 Task: Look for products with lemon flavor.
Action: Mouse moved to (21, 91)
Screenshot: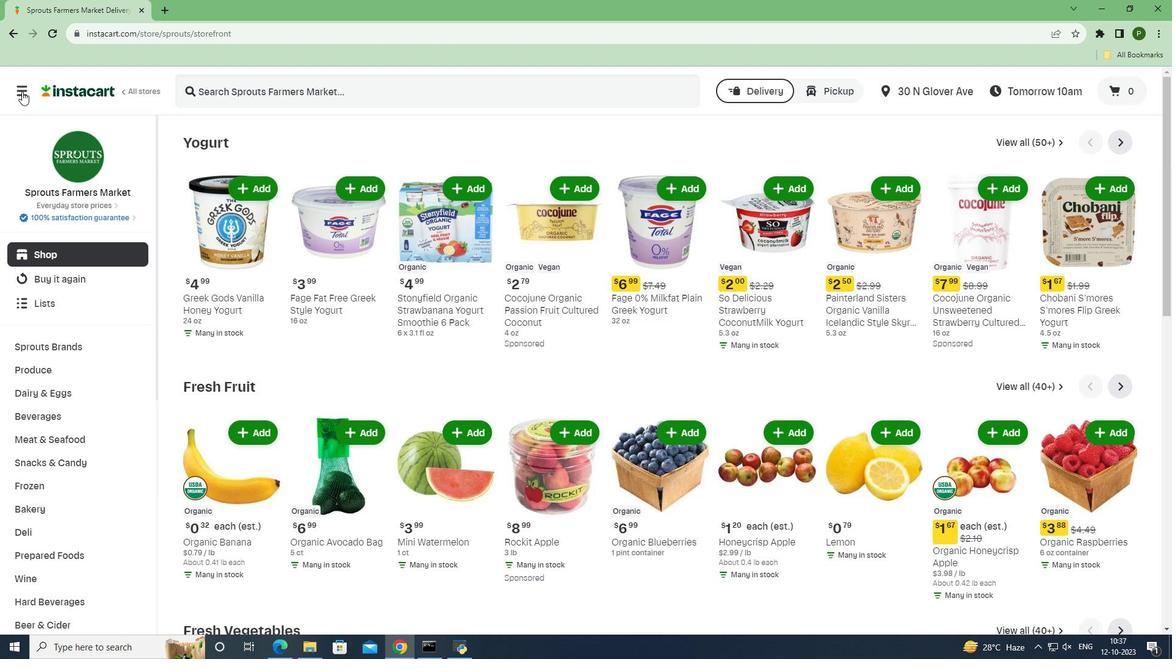 
Action: Mouse pressed left at (21, 91)
Screenshot: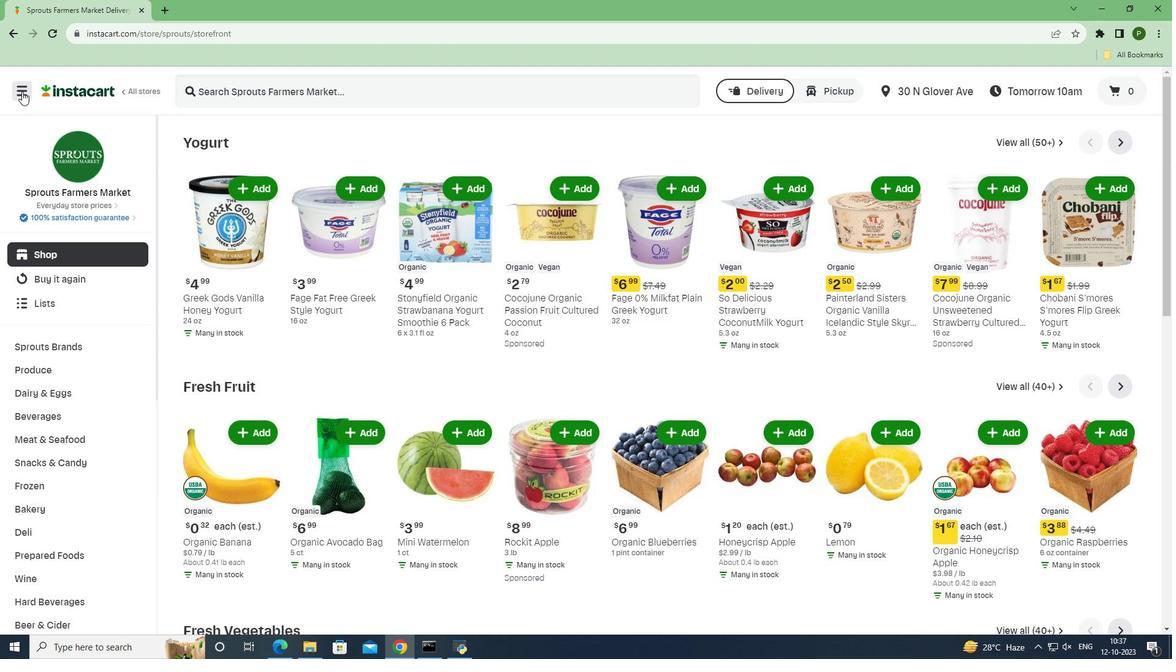 
Action: Mouse moved to (56, 318)
Screenshot: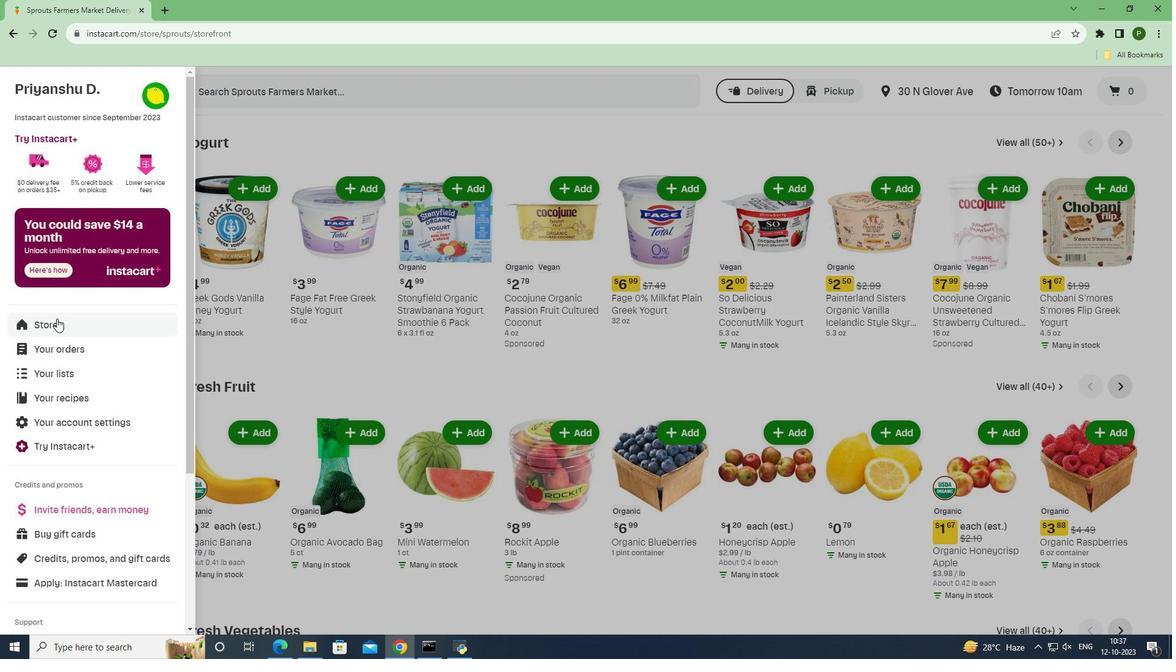 
Action: Mouse pressed left at (56, 318)
Screenshot: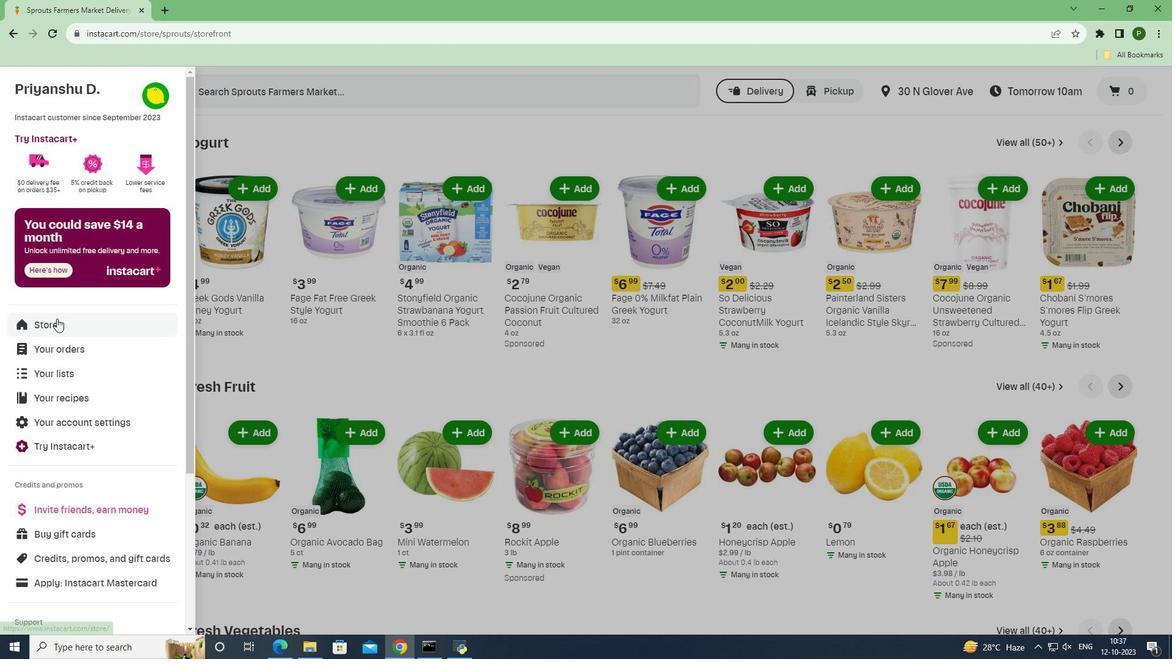 
Action: Mouse moved to (267, 138)
Screenshot: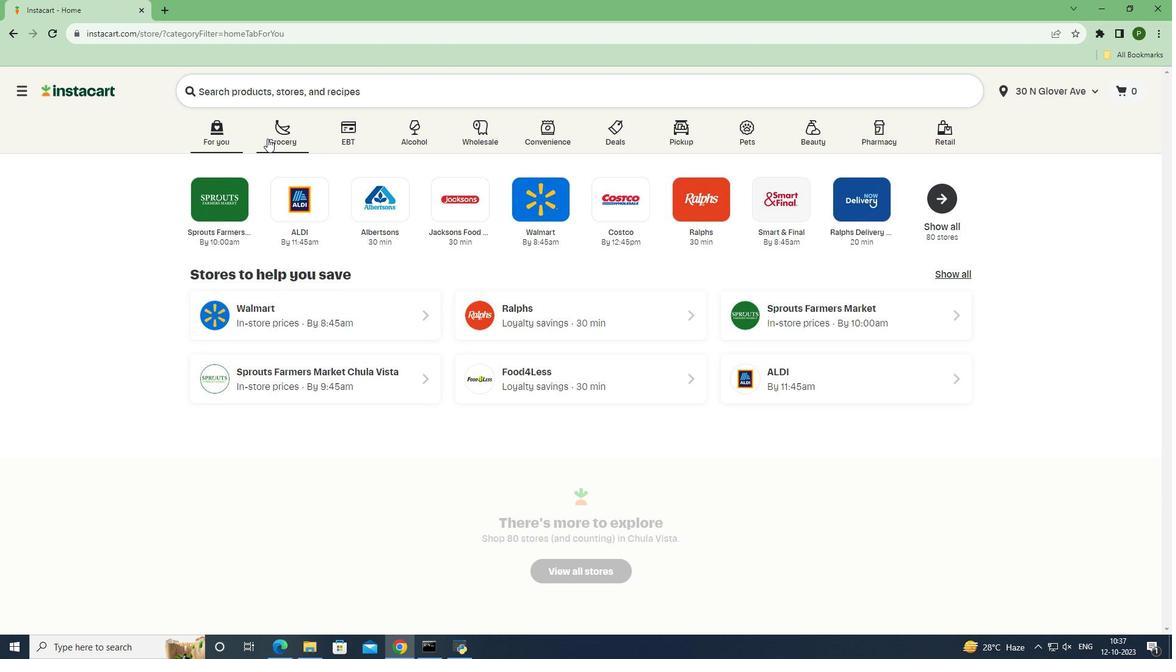 
Action: Mouse pressed left at (267, 138)
Screenshot: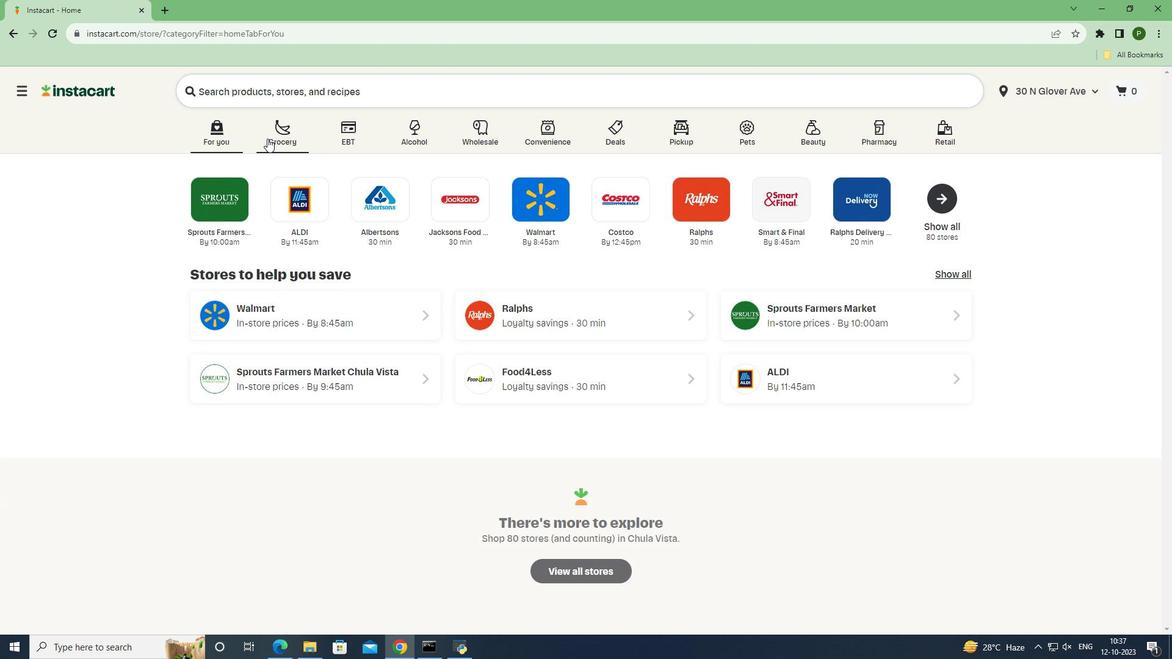 
Action: Mouse moved to (468, 269)
Screenshot: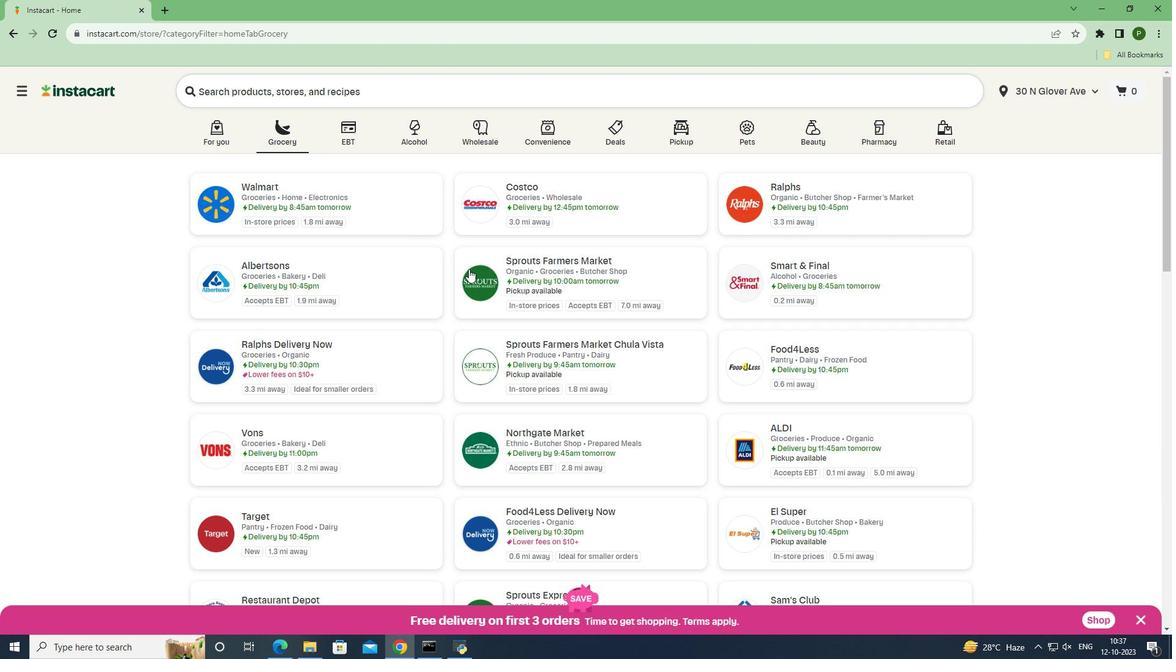 
Action: Mouse pressed left at (468, 269)
Screenshot: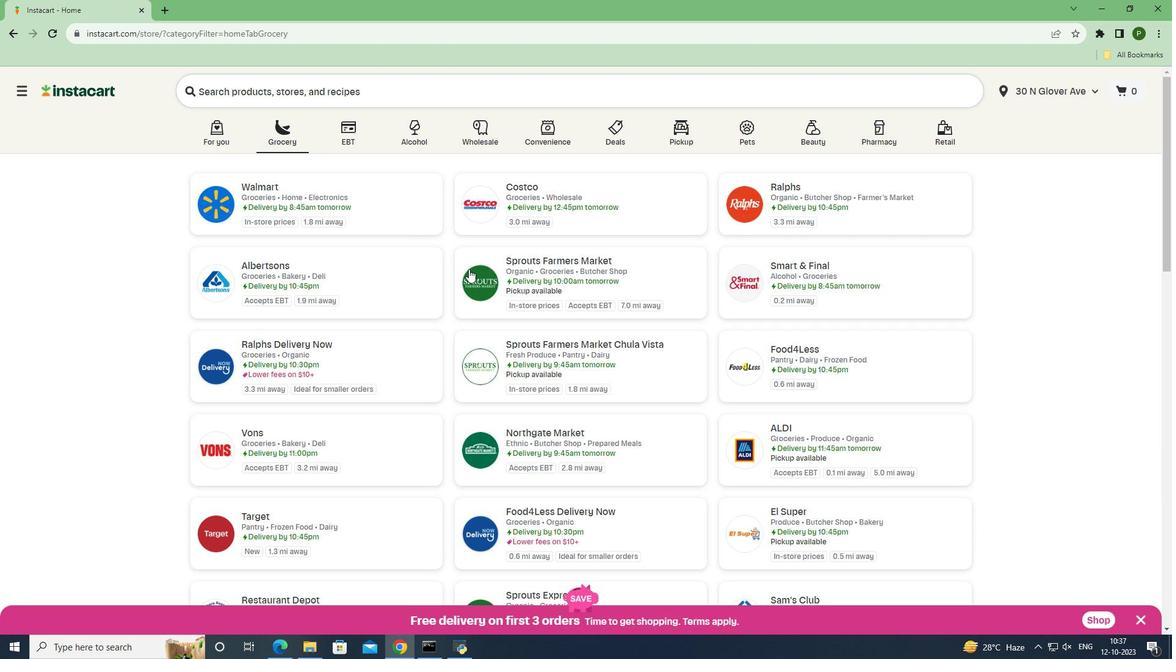
Action: Mouse moved to (64, 413)
Screenshot: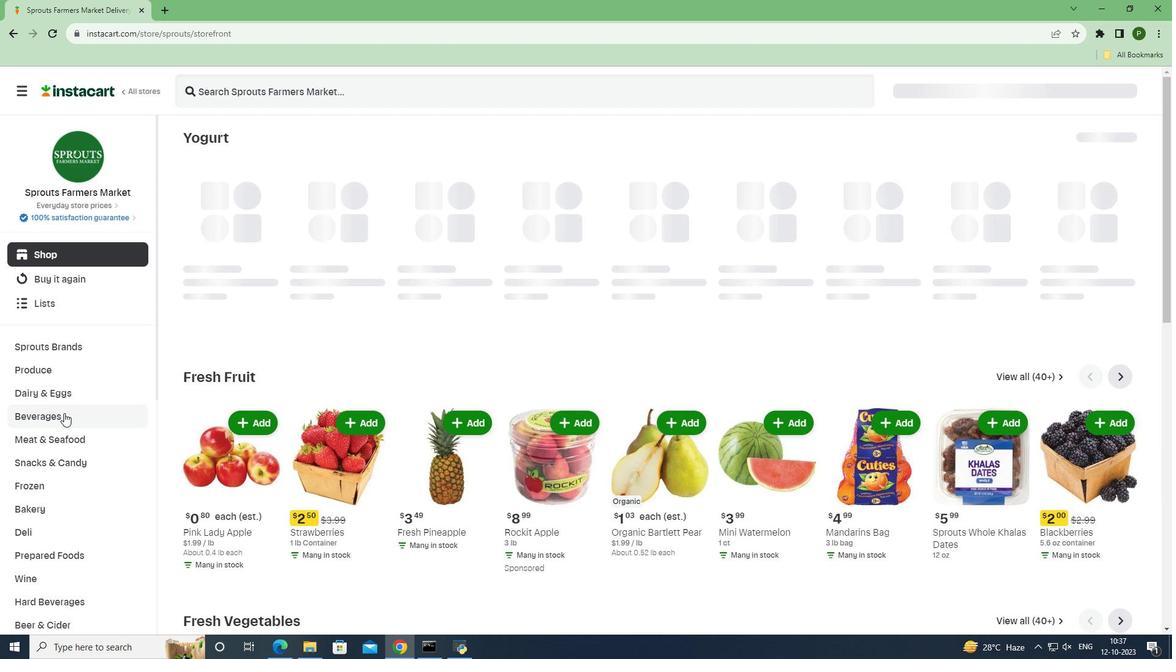 
Action: Mouse pressed left at (64, 413)
Screenshot: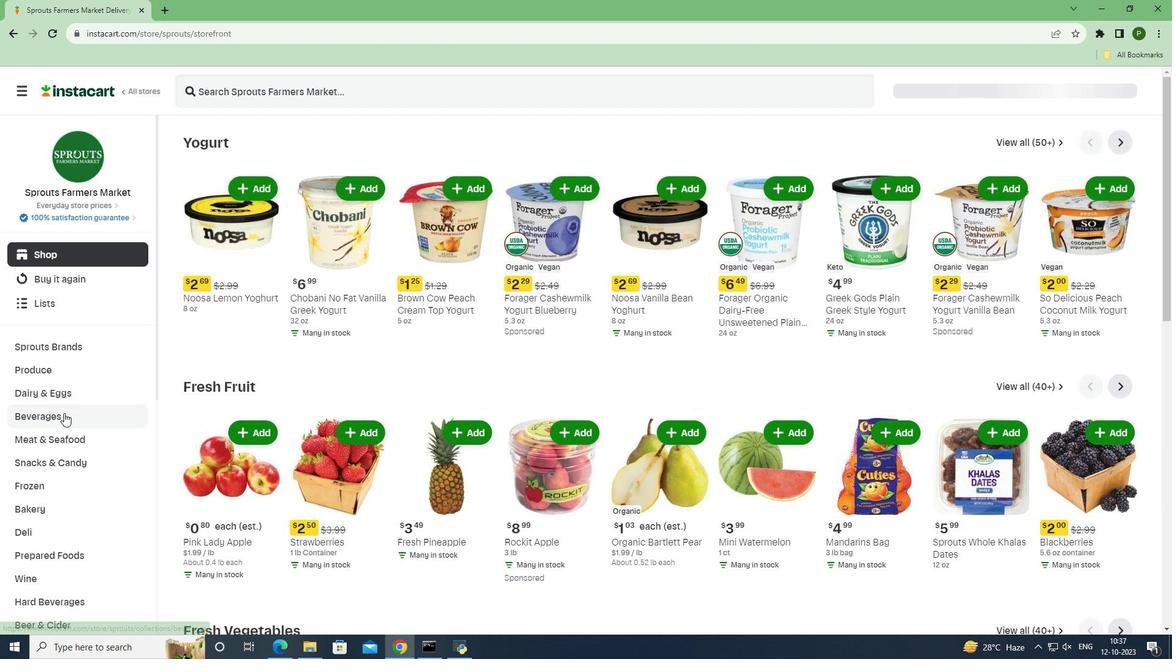 
Action: Mouse moved to (514, 163)
Screenshot: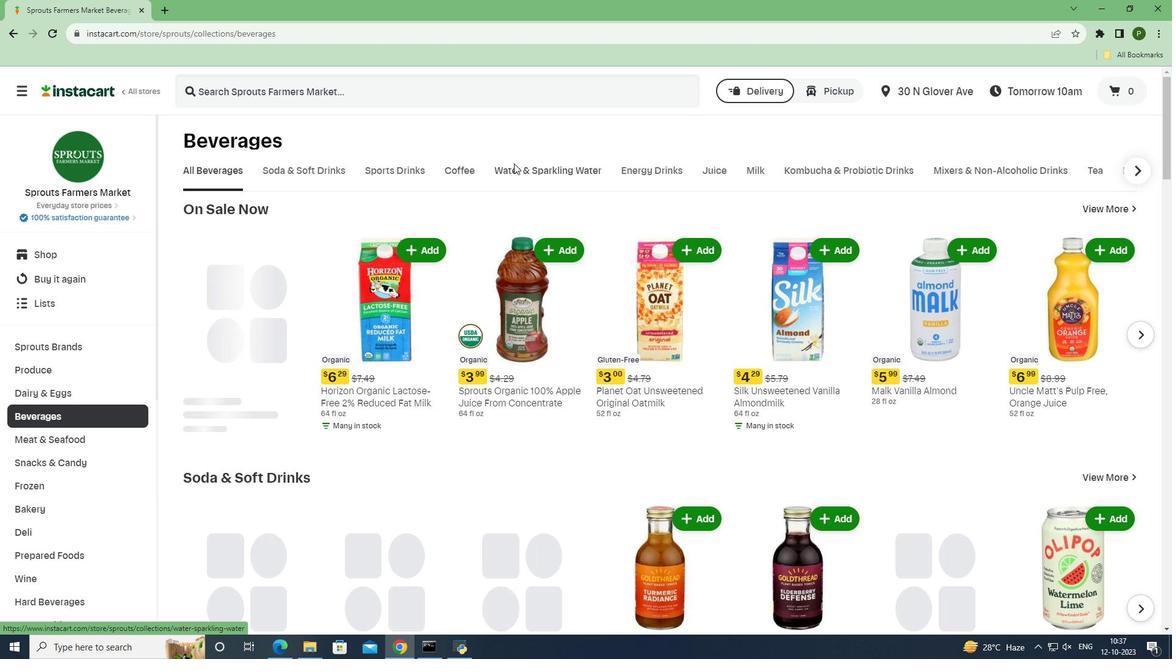
Action: Mouse pressed left at (514, 163)
Screenshot: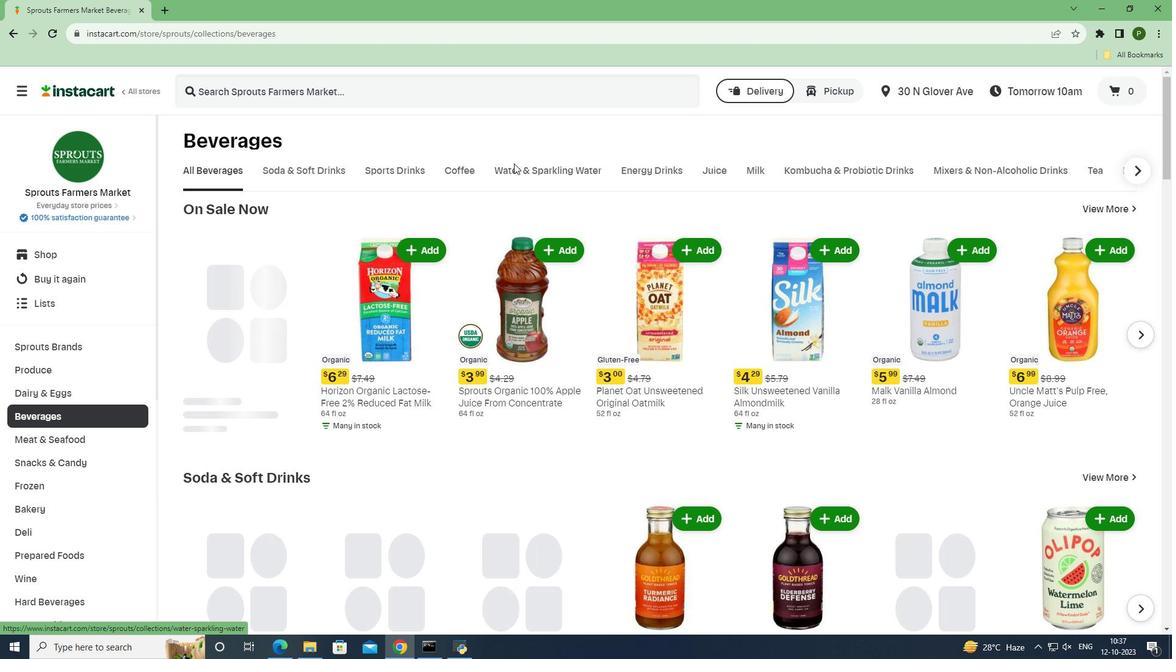 
Action: Mouse moved to (514, 166)
Screenshot: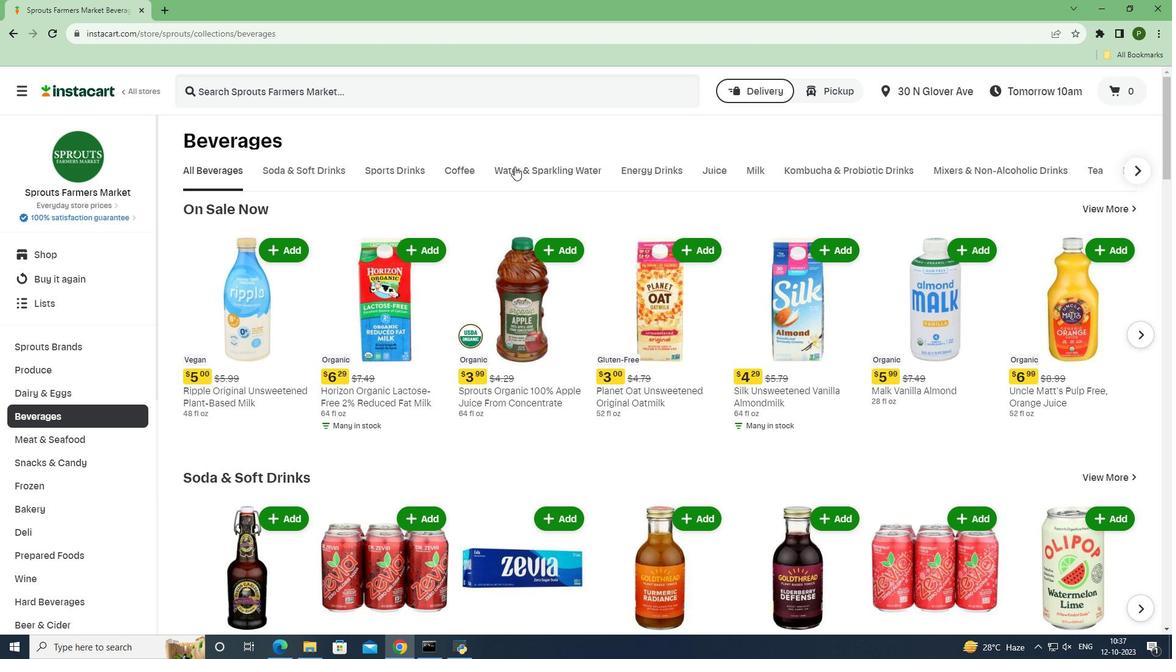 
Action: Mouse pressed left at (514, 166)
Screenshot: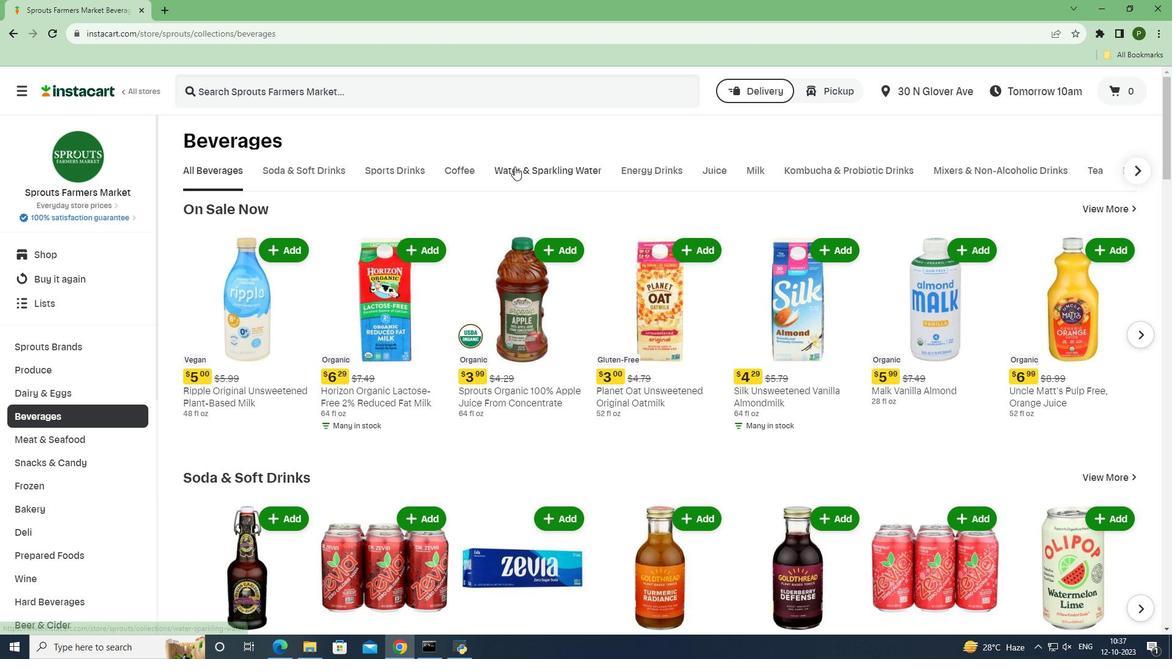 
Action: Mouse moved to (228, 272)
Screenshot: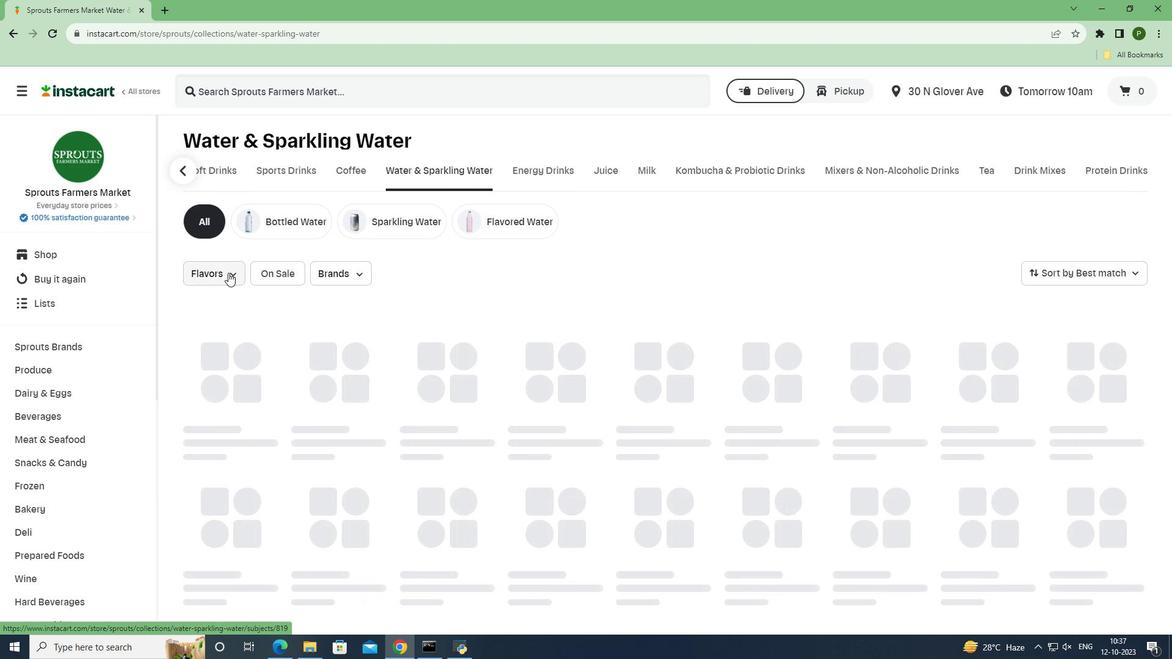 
Action: Mouse pressed left at (228, 272)
Screenshot: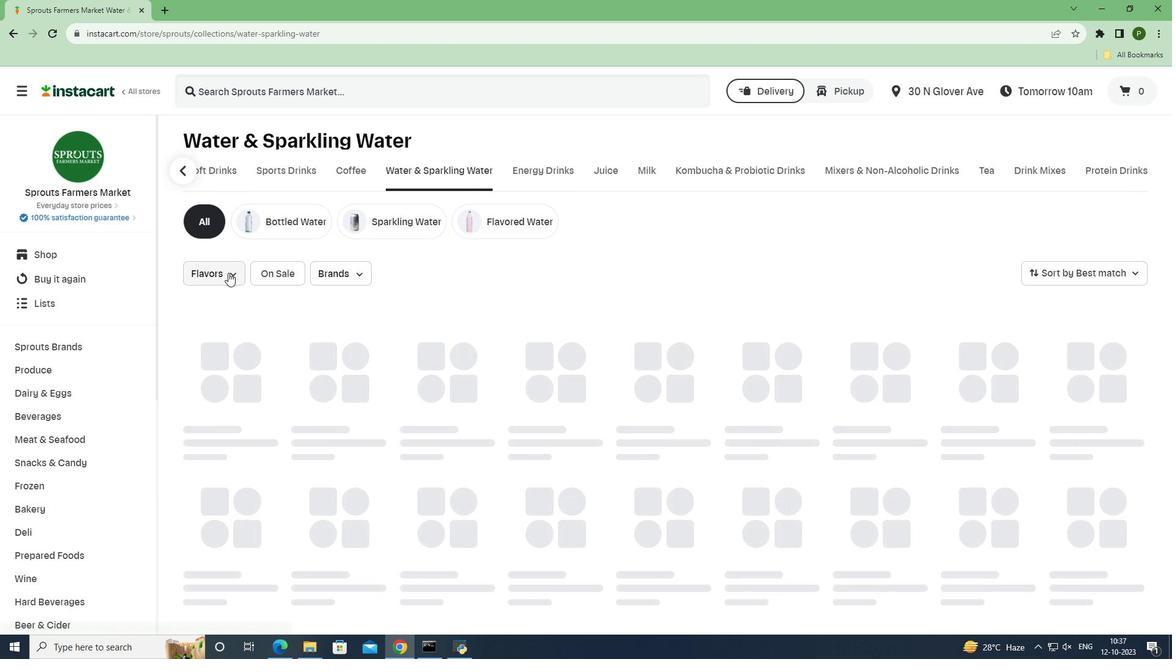 
Action: Mouse moved to (234, 365)
Screenshot: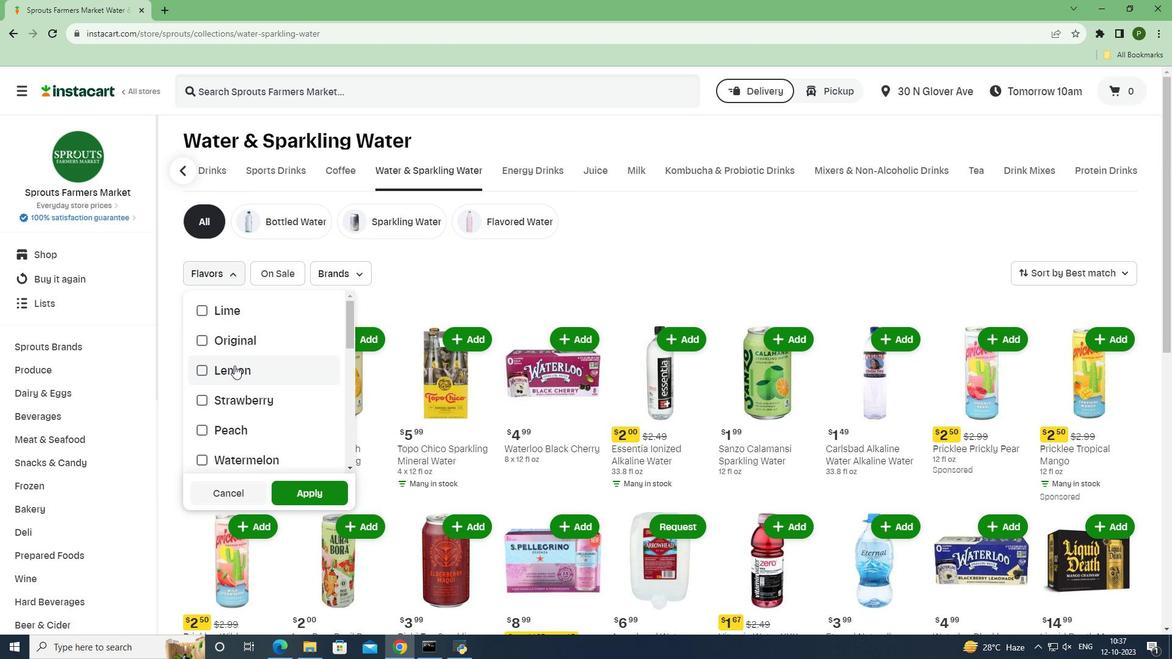 
Action: Mouse pressed left at (234, 365)
Screenshot: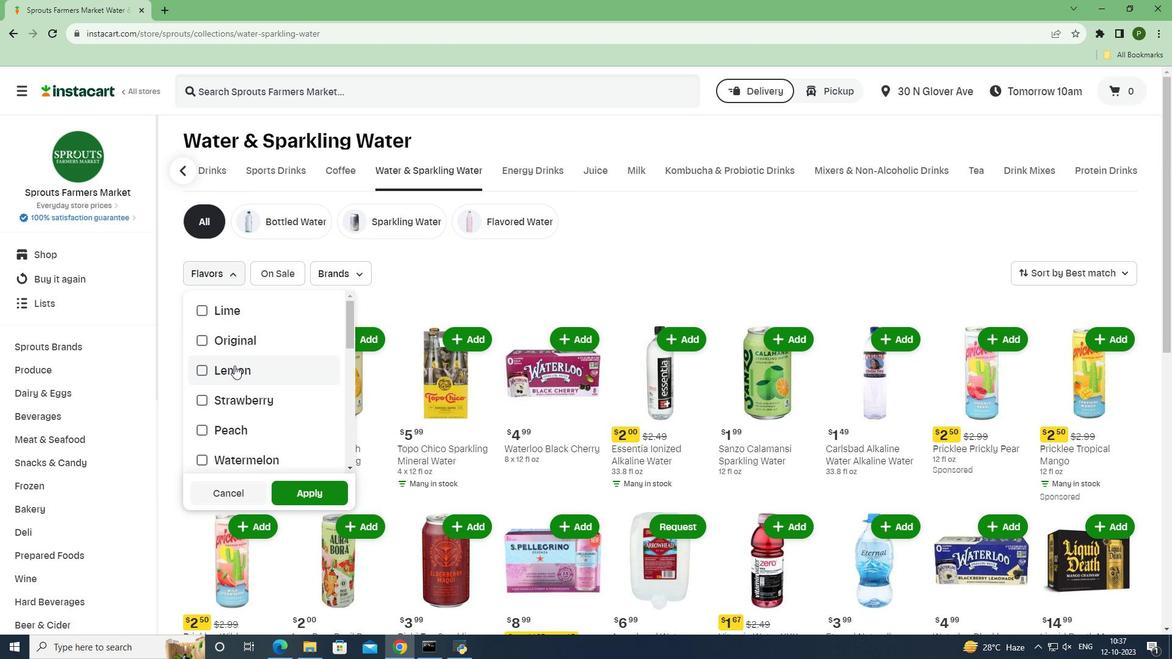 
Action: Mouse moved to (295, 488)
Screenshot: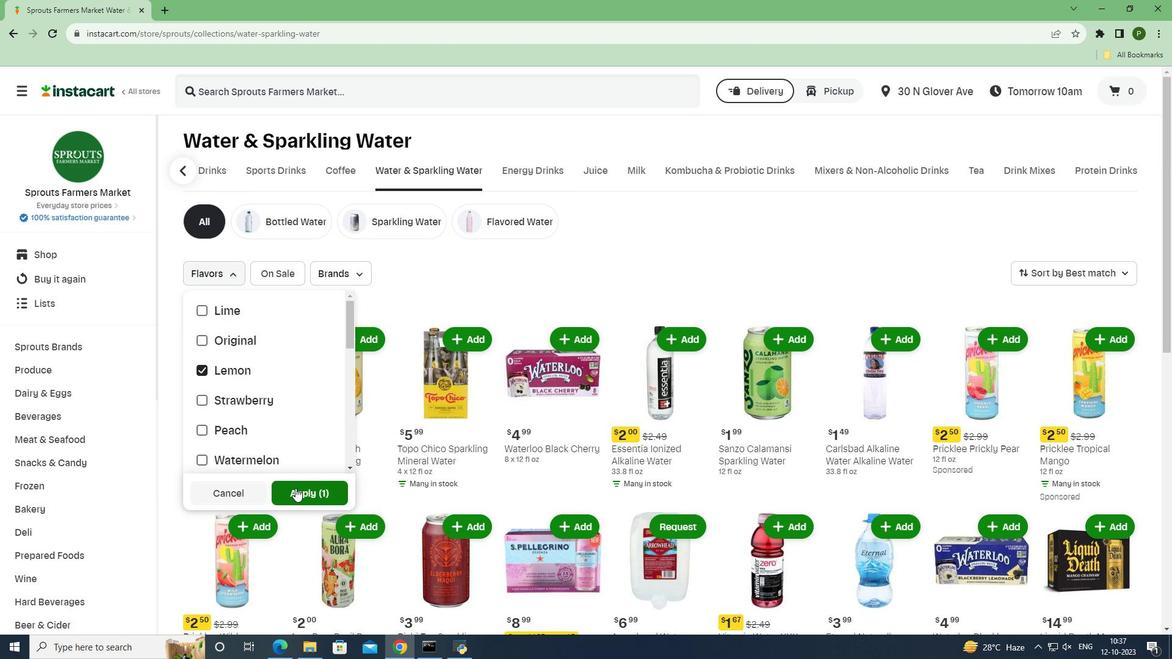 
Action: Mouse pressed left at (295, 488)
Screenshot: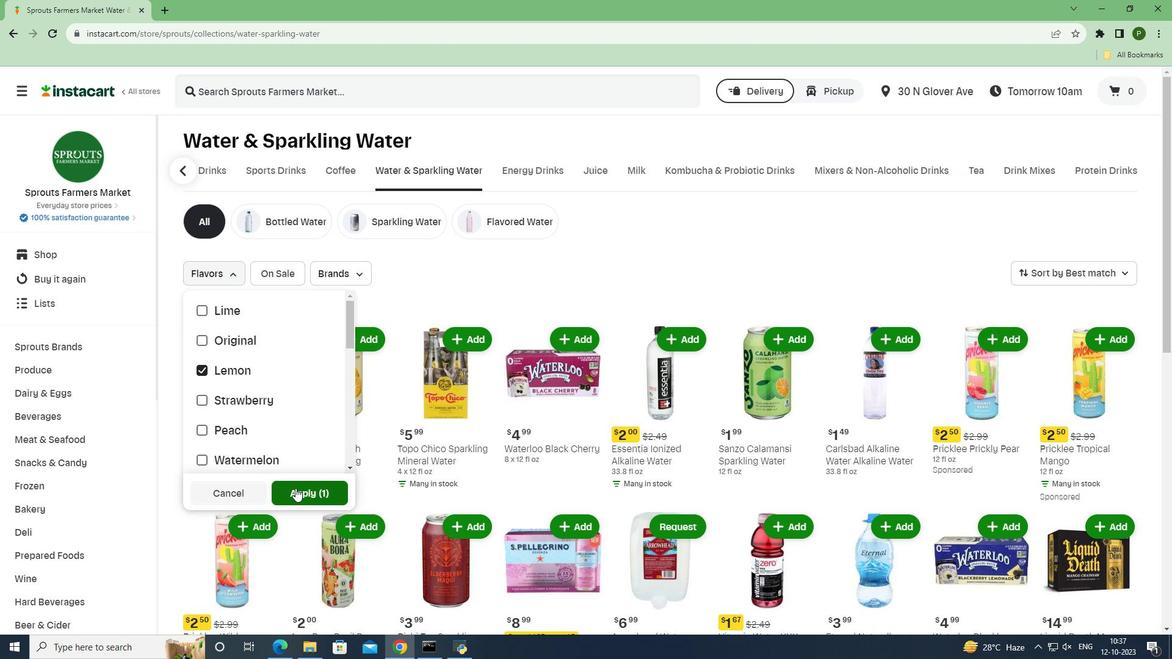 
Action: Mouse moved to (589, 565)
Screenshot: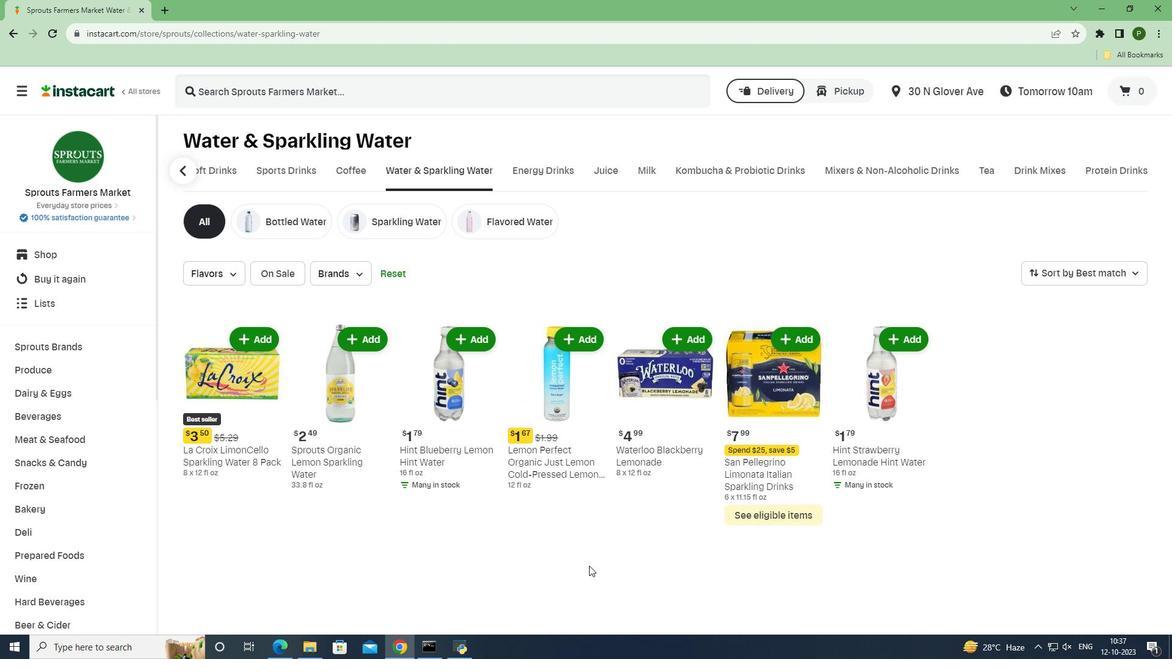 
